 Task: Change the theme color of your profile to Pink.
Action: Mouse moved to (1206, 32)
Screenshot: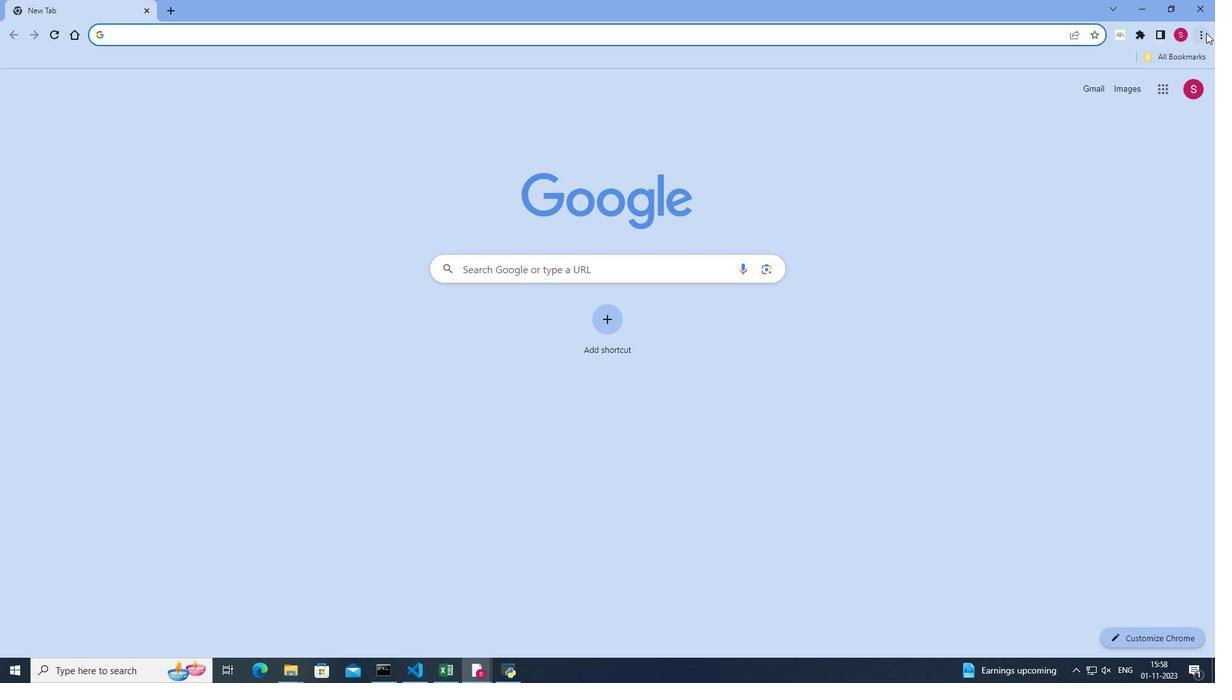 
Action: Mouse pressed left at (1206, 32)
Screenshot: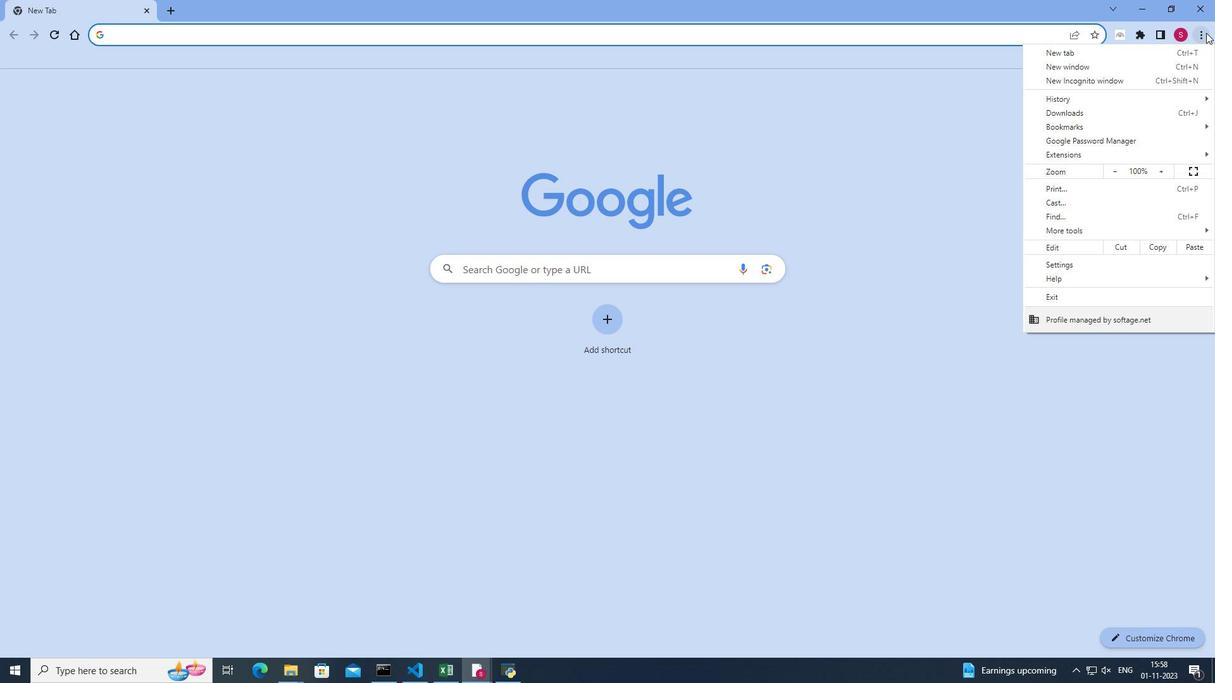
Action: Mouse moved to (1107, 266)
Screenshot: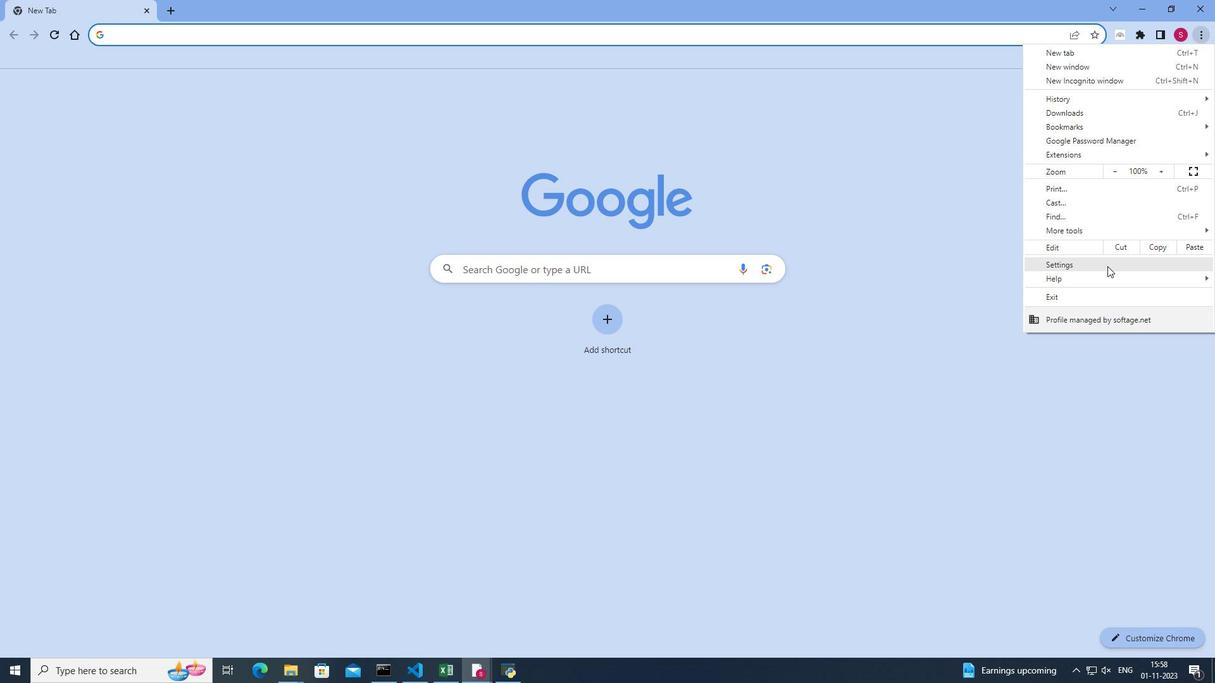 
Action: Mouse pressed left at (1107, 266)
Screenshot: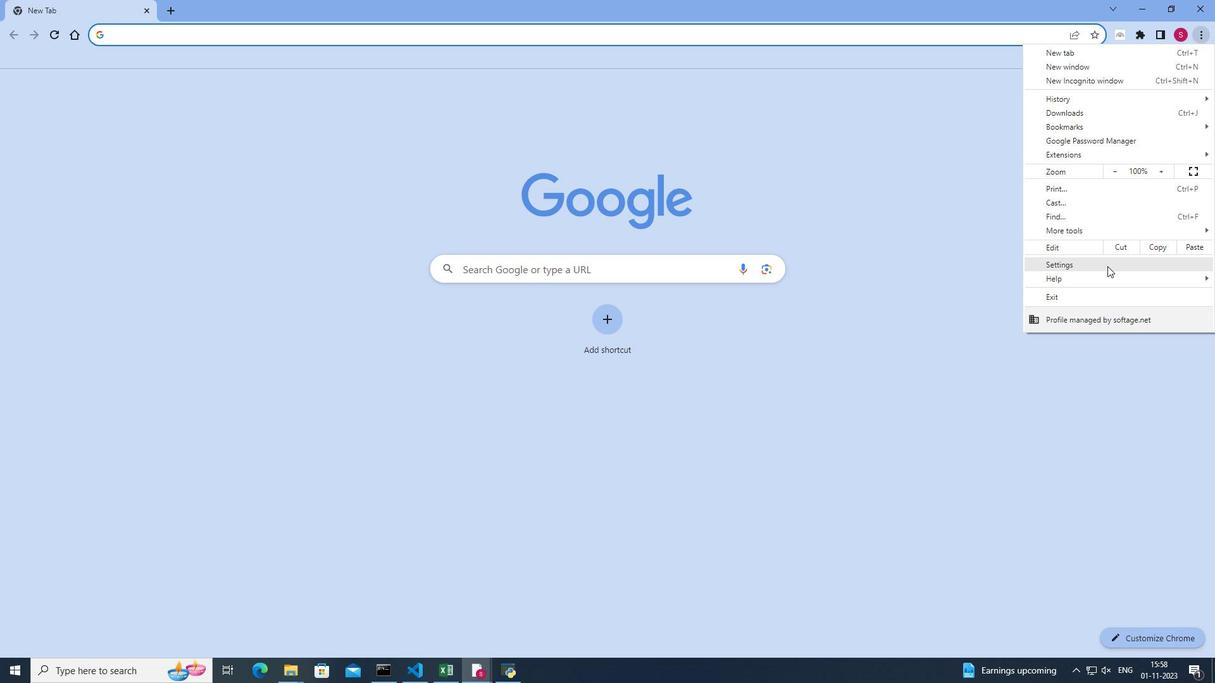 
Action: Mouse moved to (768, 299)
Screenshot: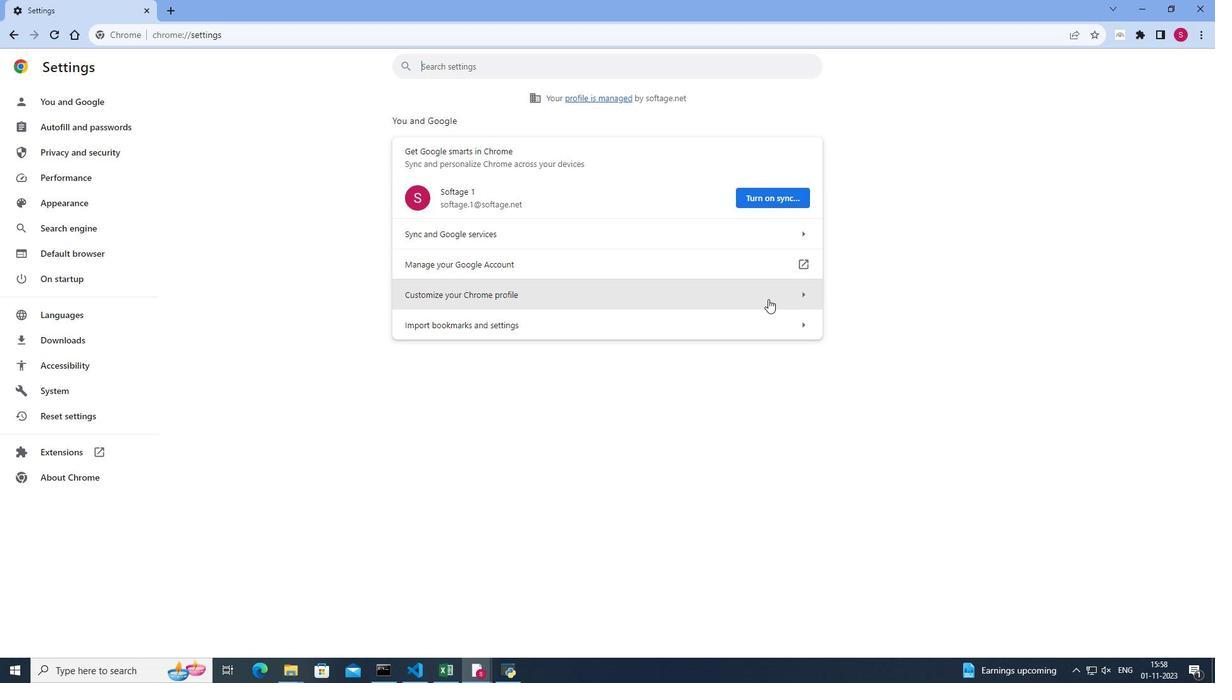 
Action: Mouse pressed left at (768, 299)
Screenshot: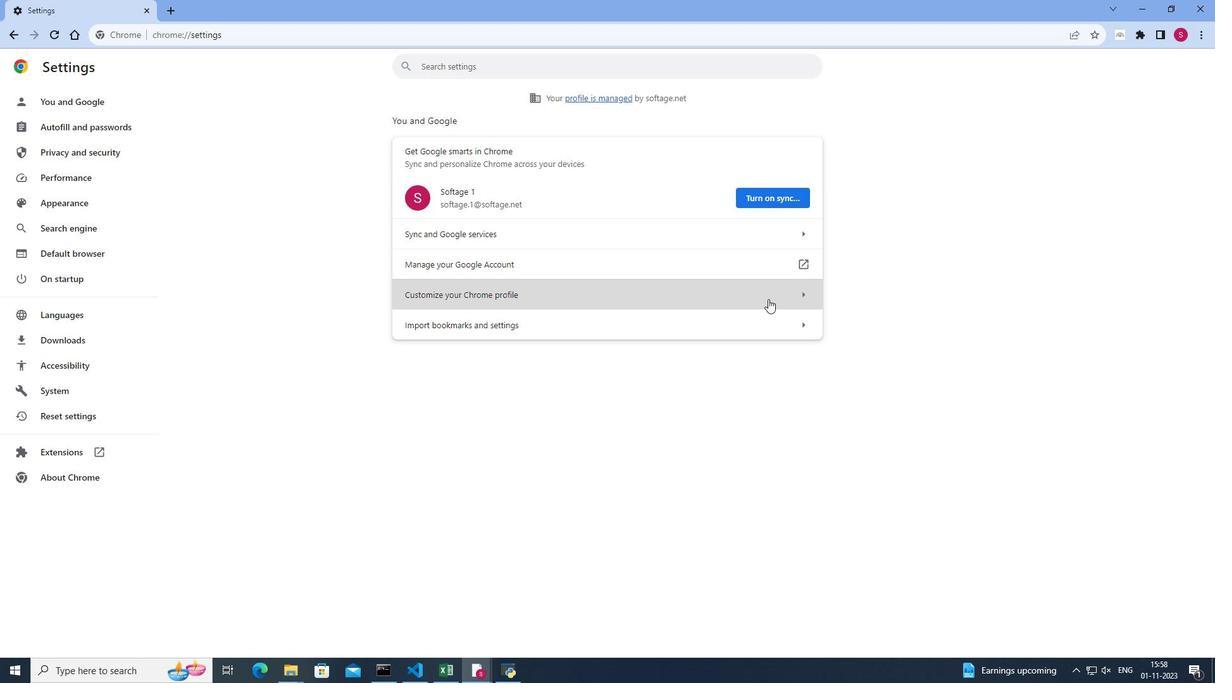 
Action: Mouse moved to (760, 383)
Screenshot: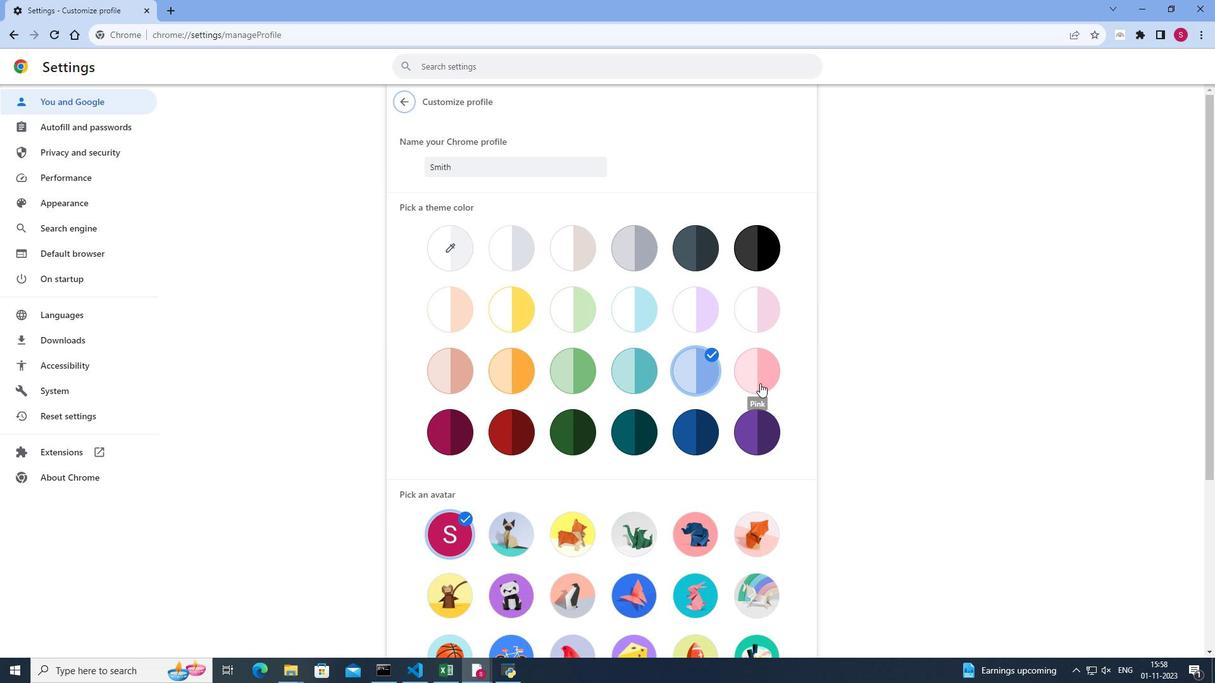 
Action: Mouse pressed left at (760, 383)
Screenshot: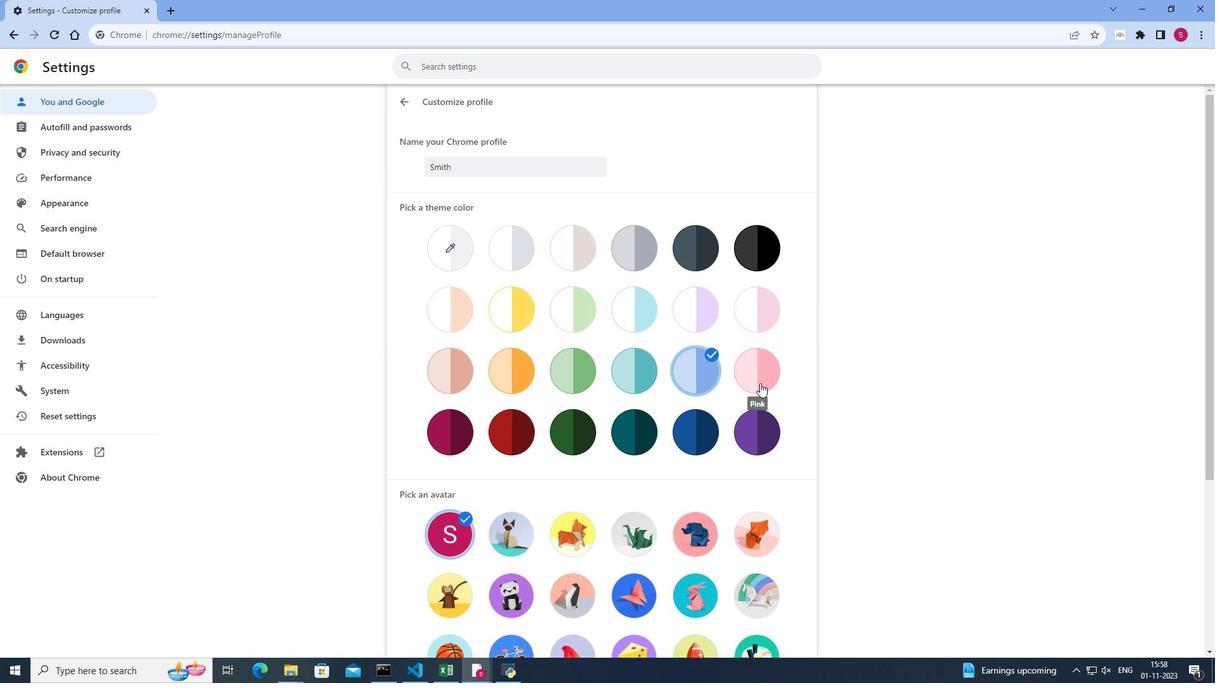 
